 Task: Add a condition where "Channel Is not Email" in recently solved tickets.
Action: Mouse moved to (129, 420)
Screenshot: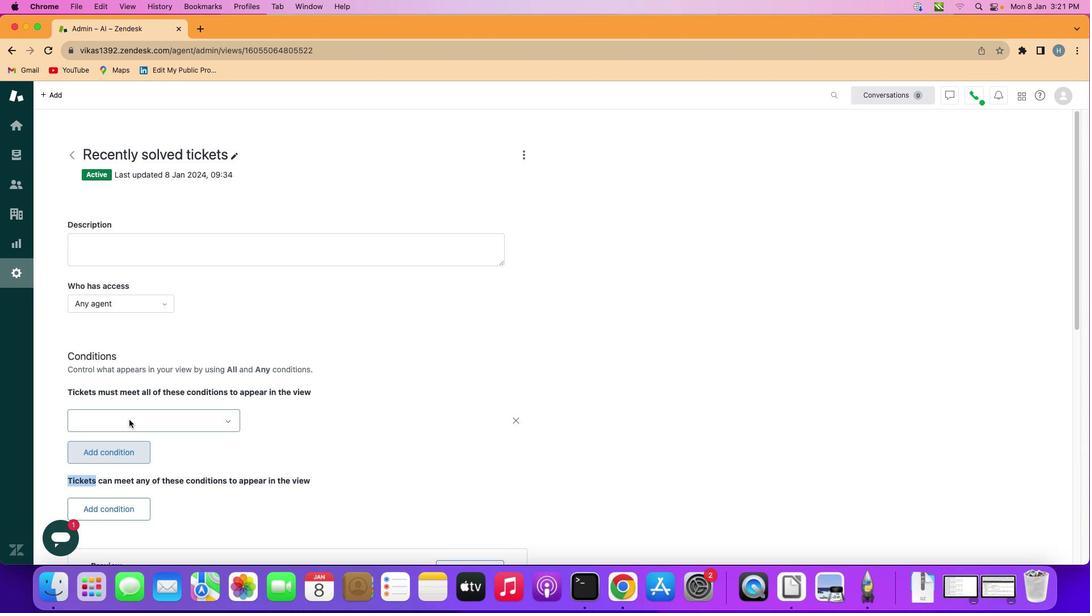 
Action: Mouse pressed left at (129, 420)
Screenshot: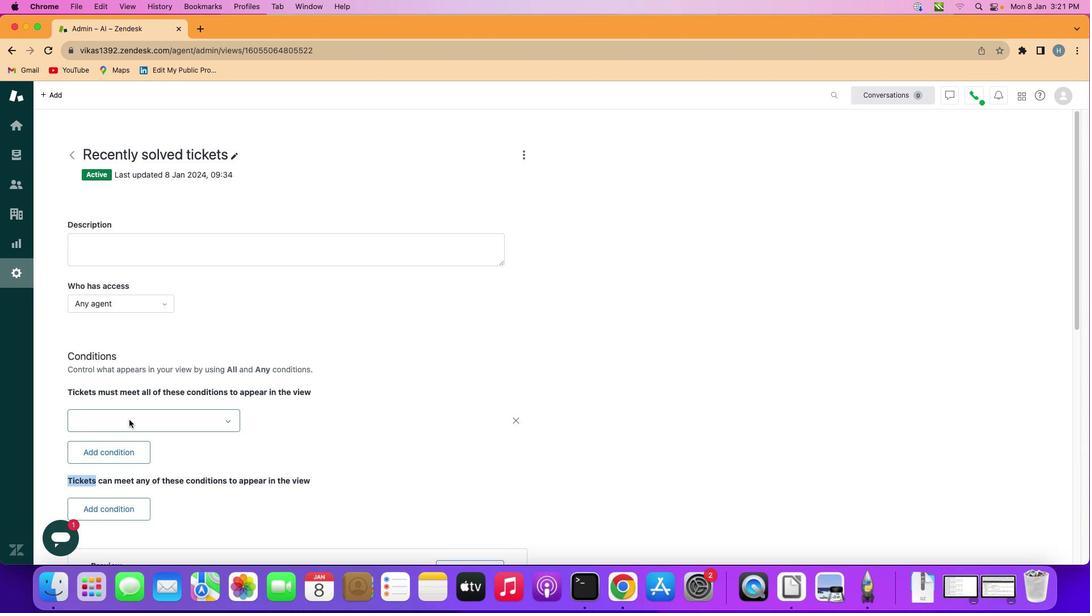 
Action: Mouse moved to (144, 421)
Screenshot: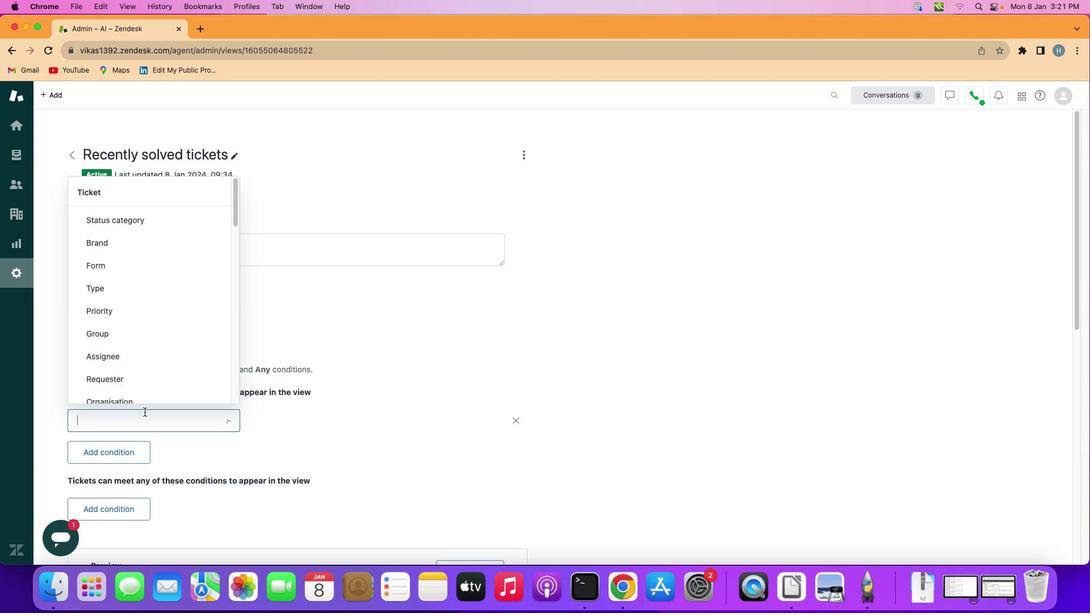 
Action: Mouse pressed left at (144, 421)
Screenshot: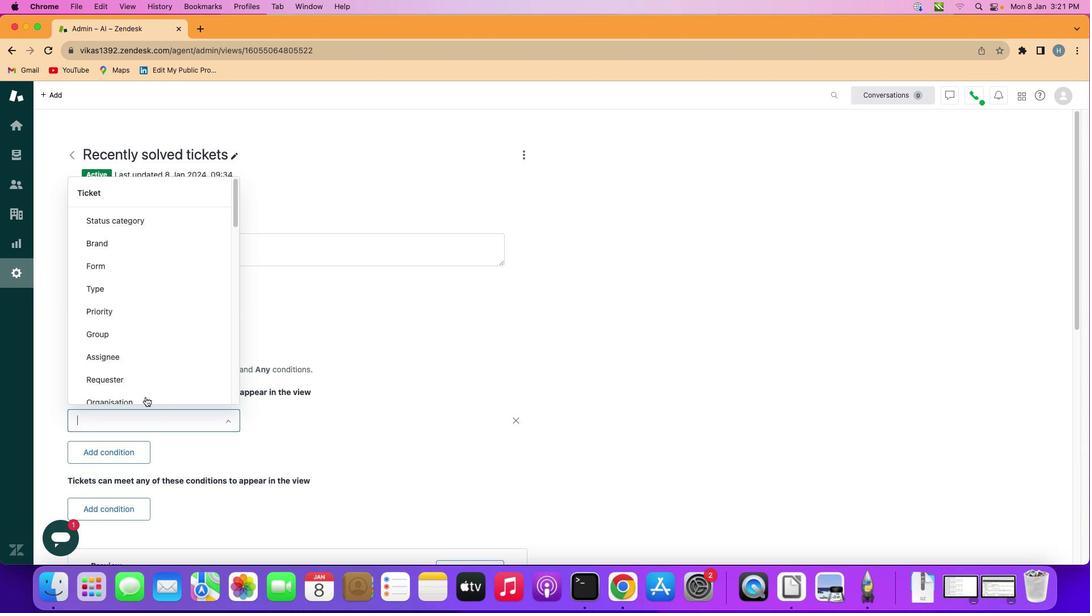 
Action: Mouse moved to (149, 327)
Screenshot: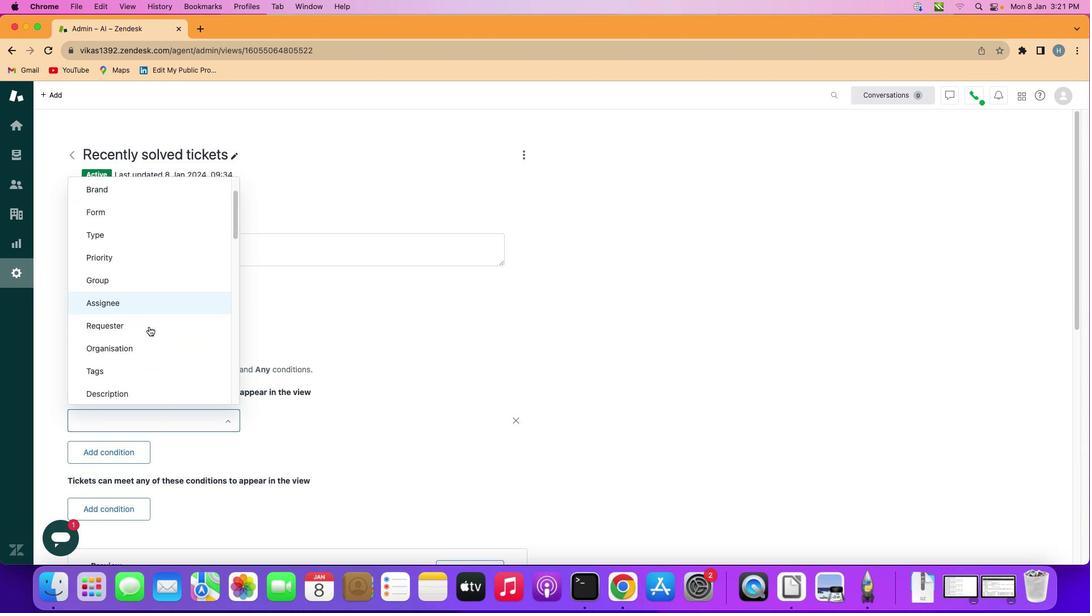 
Action: Mouse scrolled (149, 327) with delta (0, 0)
Screenshot: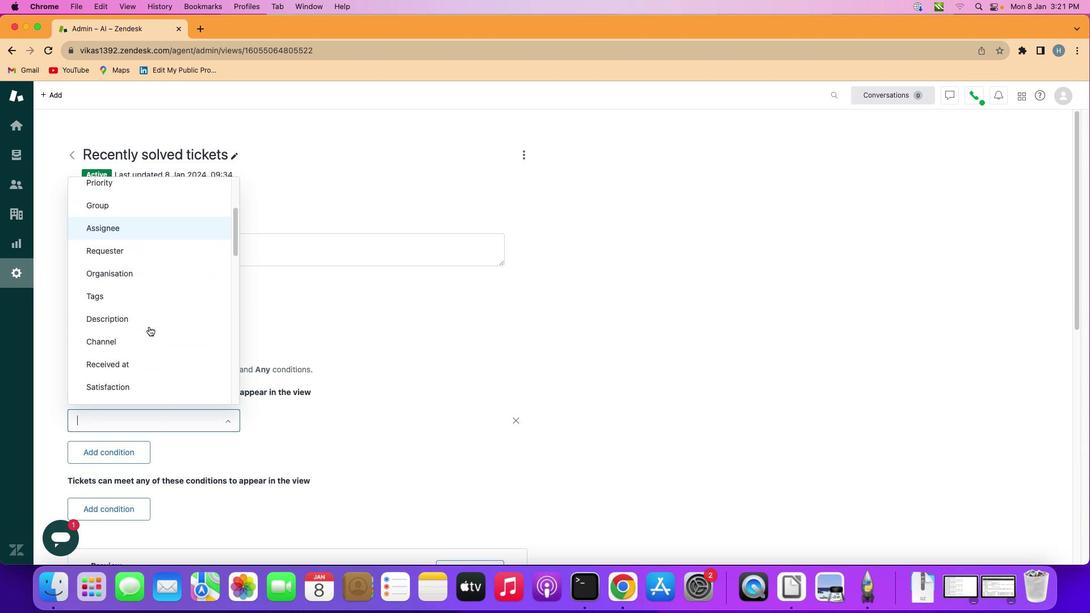 
Action: Mouse scrolled (149, 327) with delta (0, 0)
Screenshot: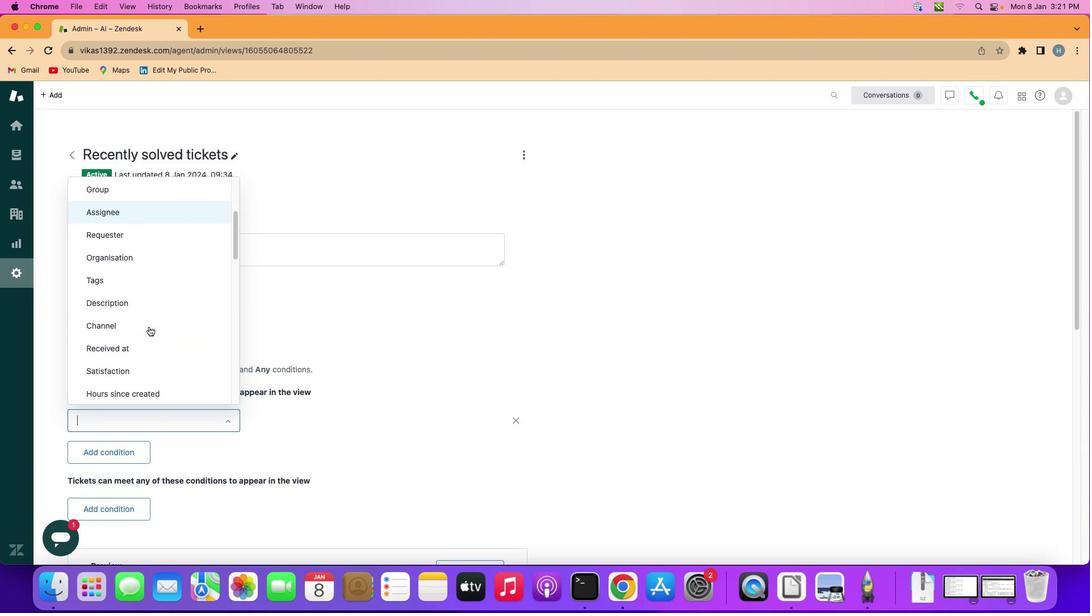 
Action: Mouse scrolled (149, 327) with delta (0, 0)
Screenshot: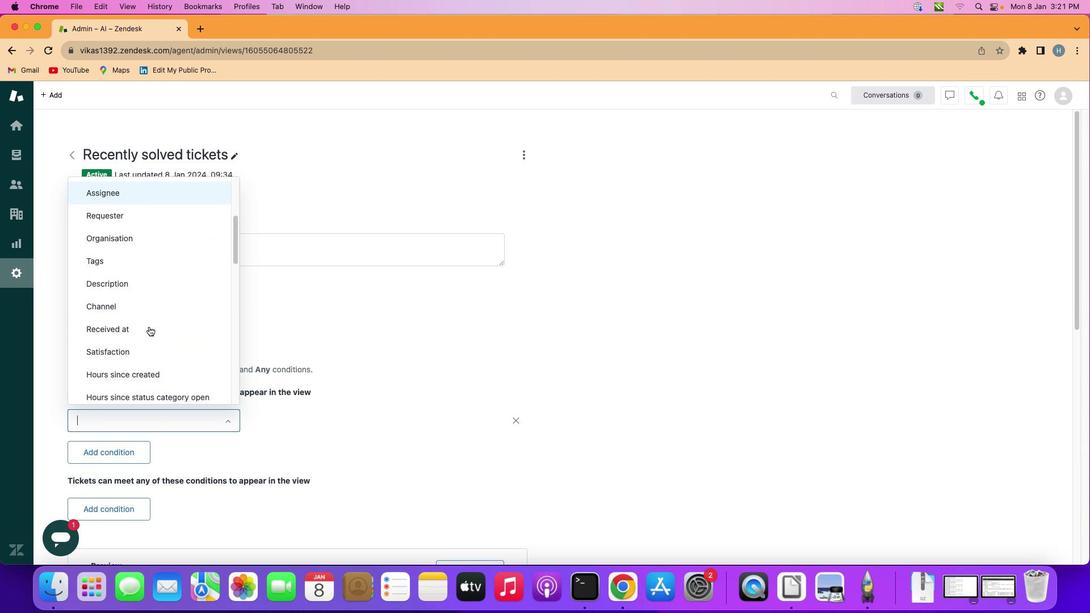 
Action: Mouse moved to (149, 327)
Screenshot: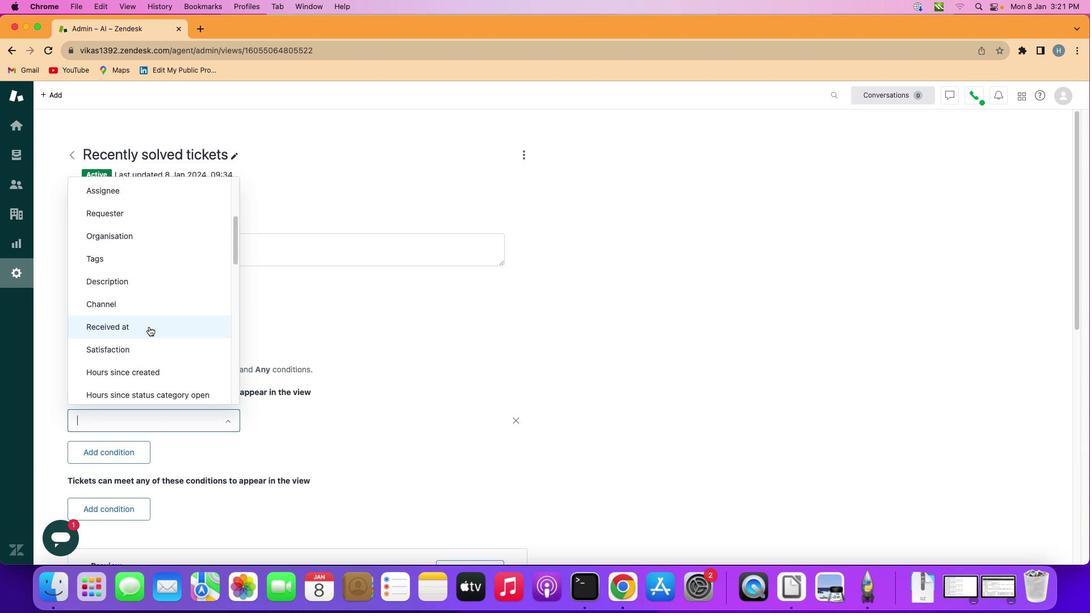 
Action: Mouse scrolled (149, 327) with delta (0, 0)
Screenshot: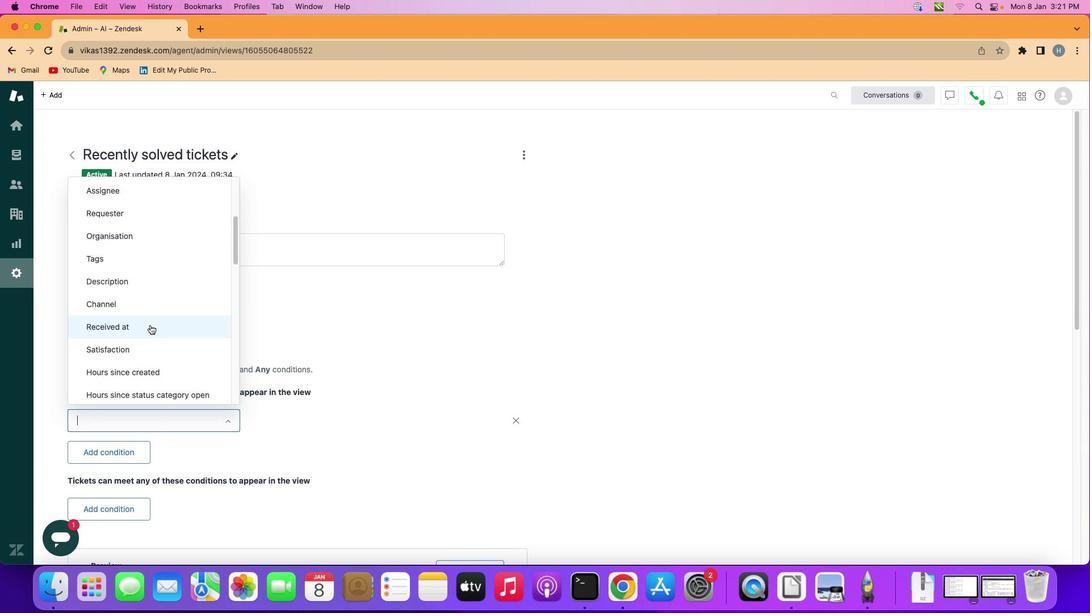 
Action: Mouse scrolled (149, 327) with delta (0, 0)
Screenshot: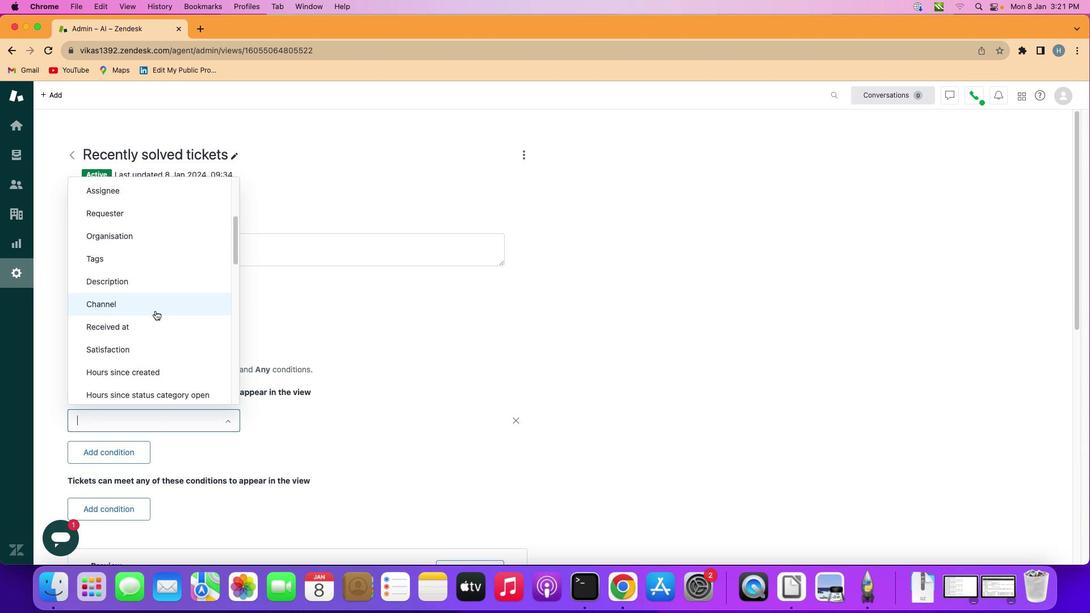 
Action: Mouse moved to (159, 307)
Screenshot: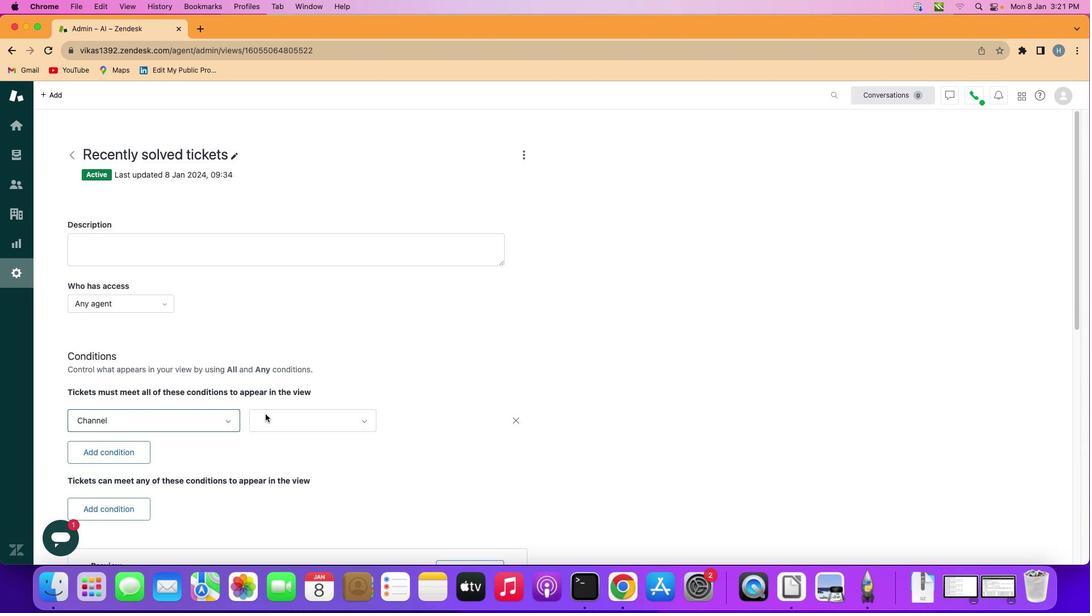 
Action: Mouse pressed left at (159, 307)
Screenshot: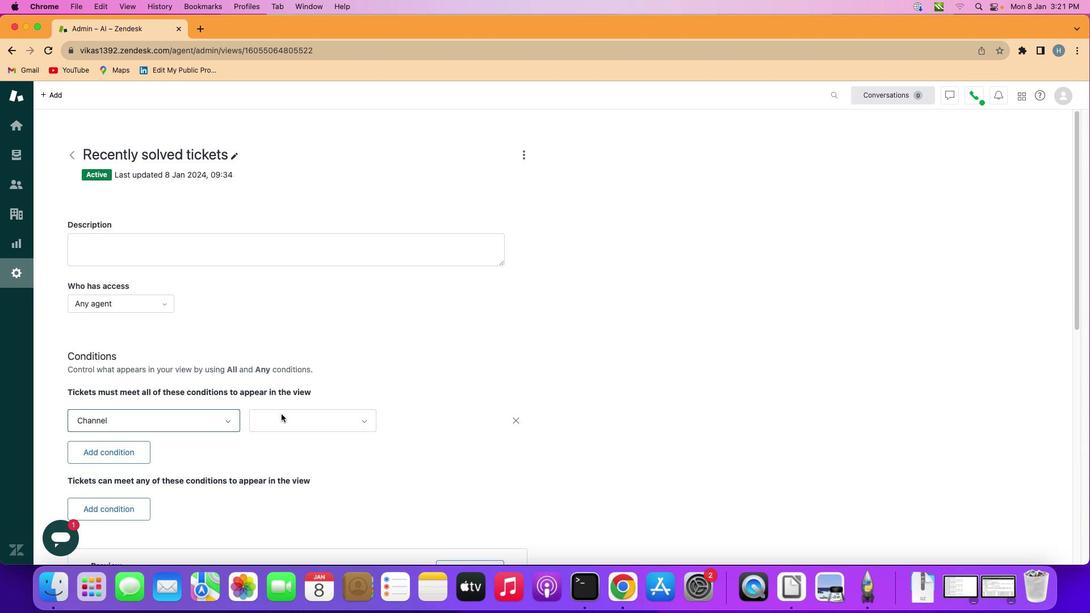 
Action: Mouse moved to (301, 419)
Screenshot: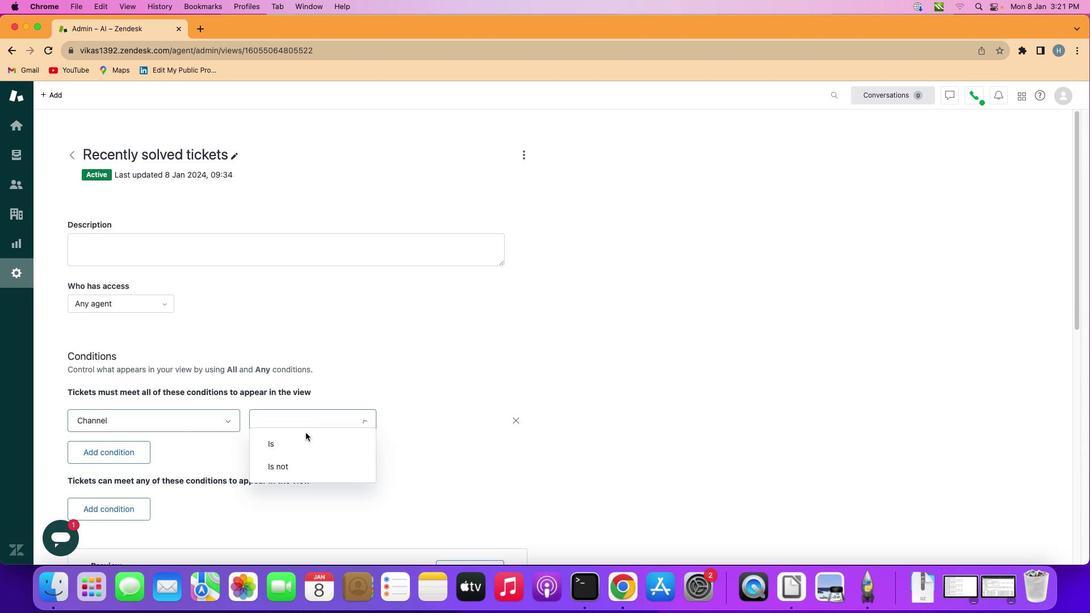 
Action: Mouse pressed left at (301, 419)
Screenshot: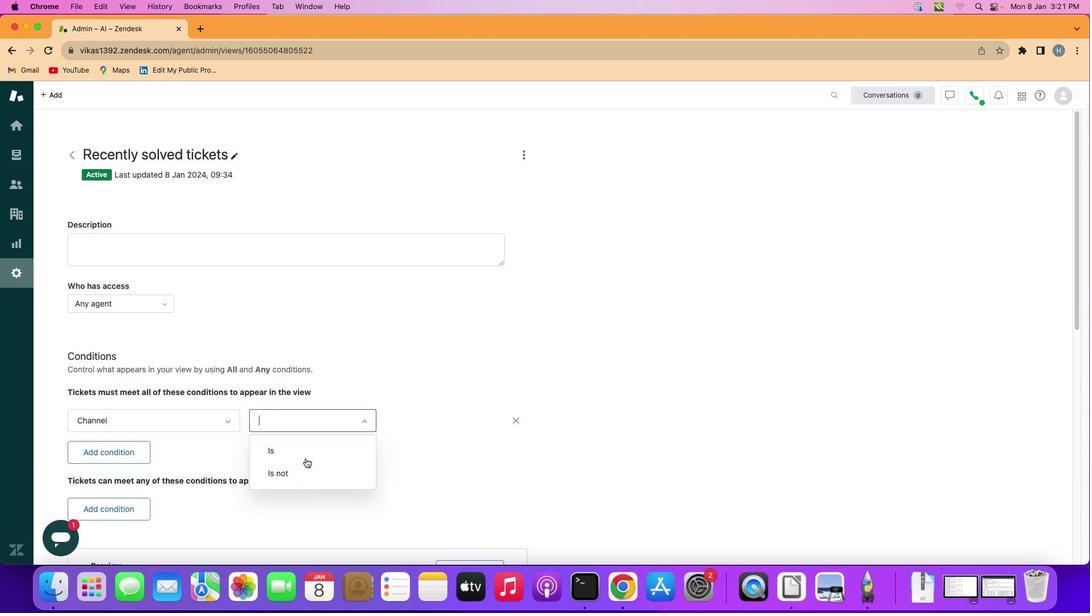 
Action: Mouse moved to (306, 468)
Screenshot: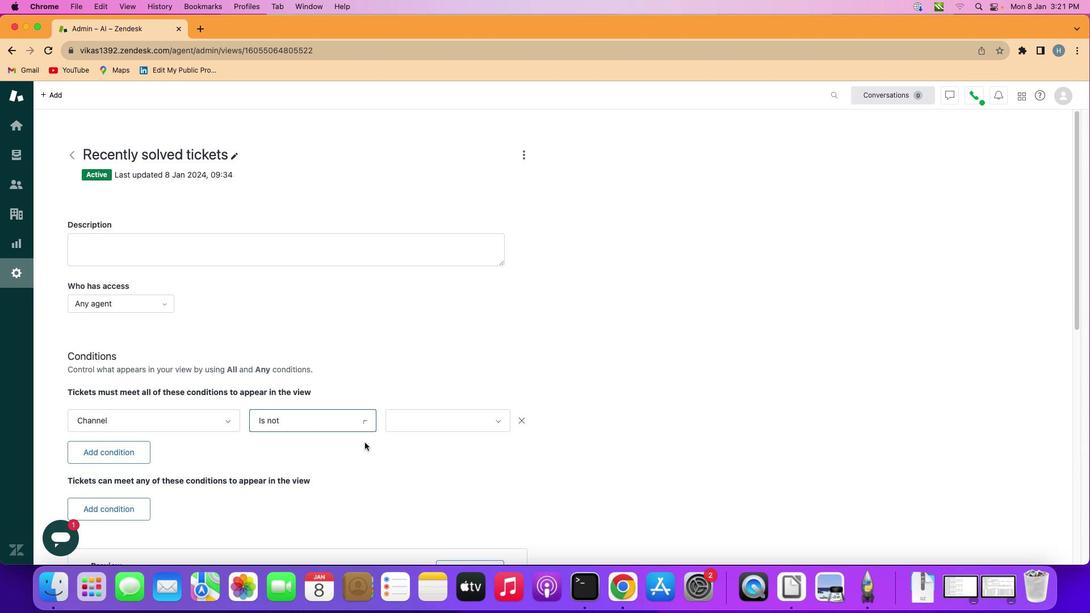 
Action: Mouse pressed left at (306, 468)
Screenshot: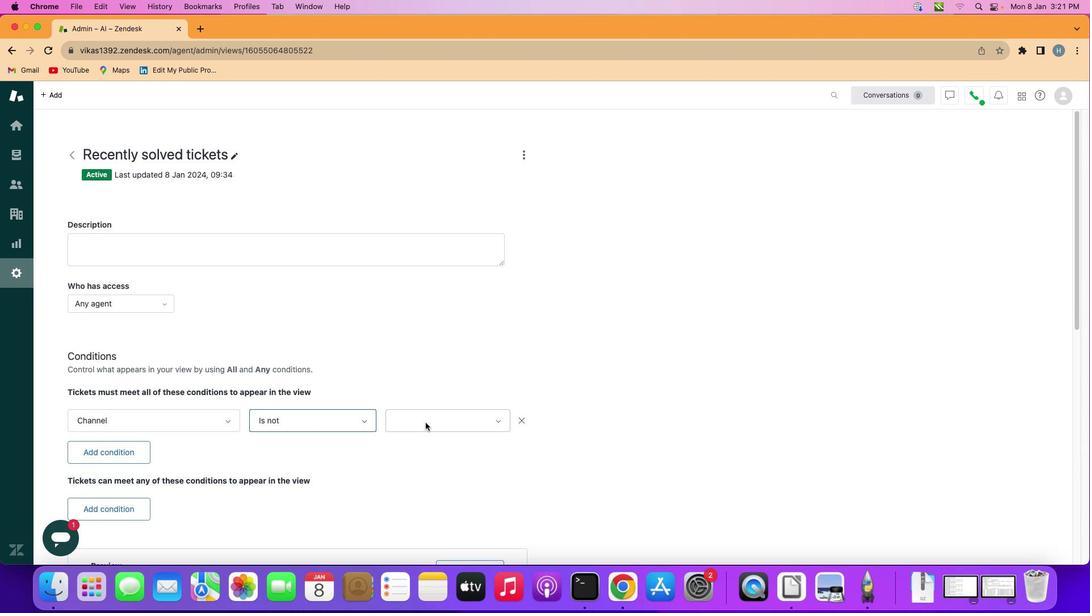 
Action: Mouse moved to (431, 419)
Screenshot: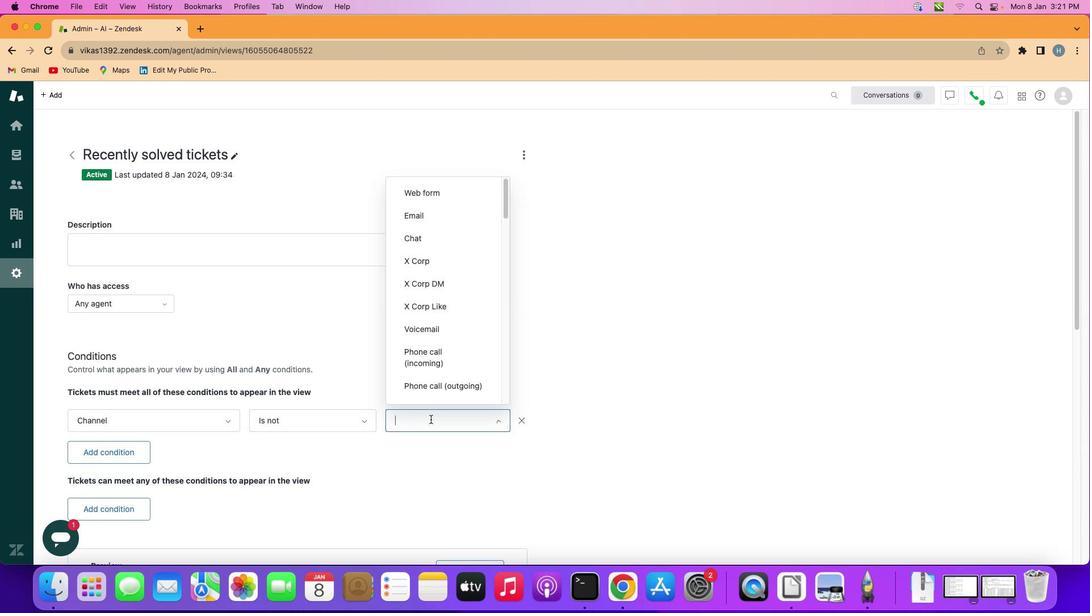 
Action: Mouse pressed left at (431, 419)
Screenshot: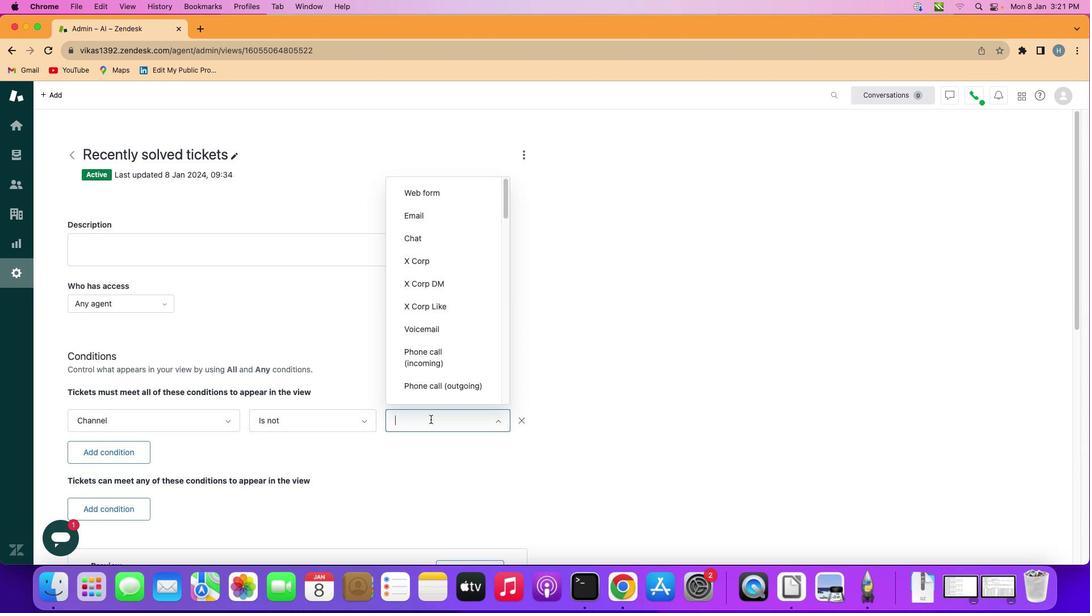 
Action: Mouse moved to (442, 219)
Screenshot: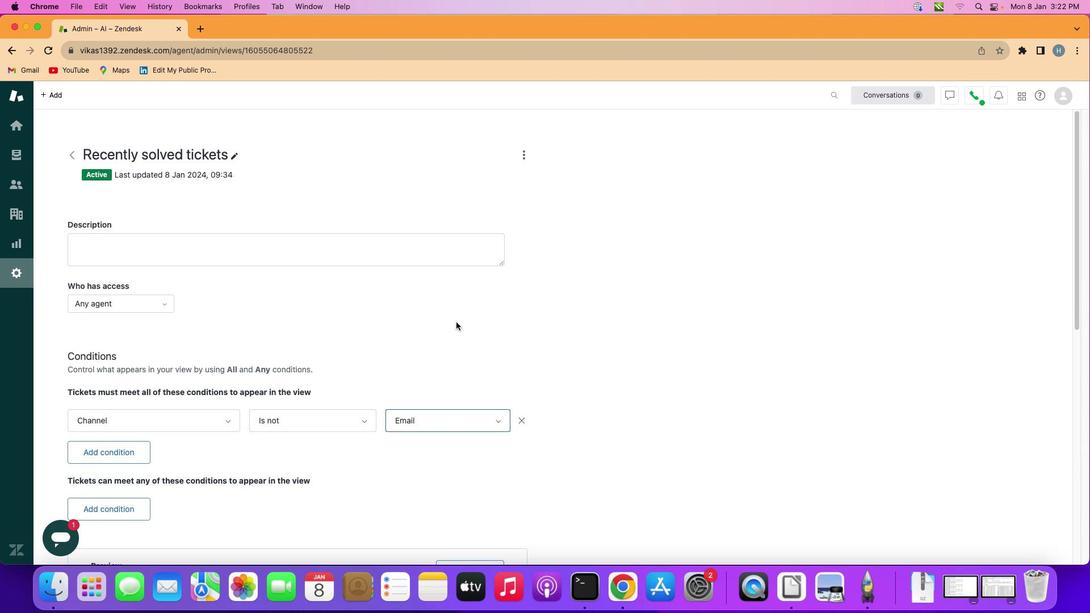 
Action: Mouse pressed left at (442, 219)
Screenshot: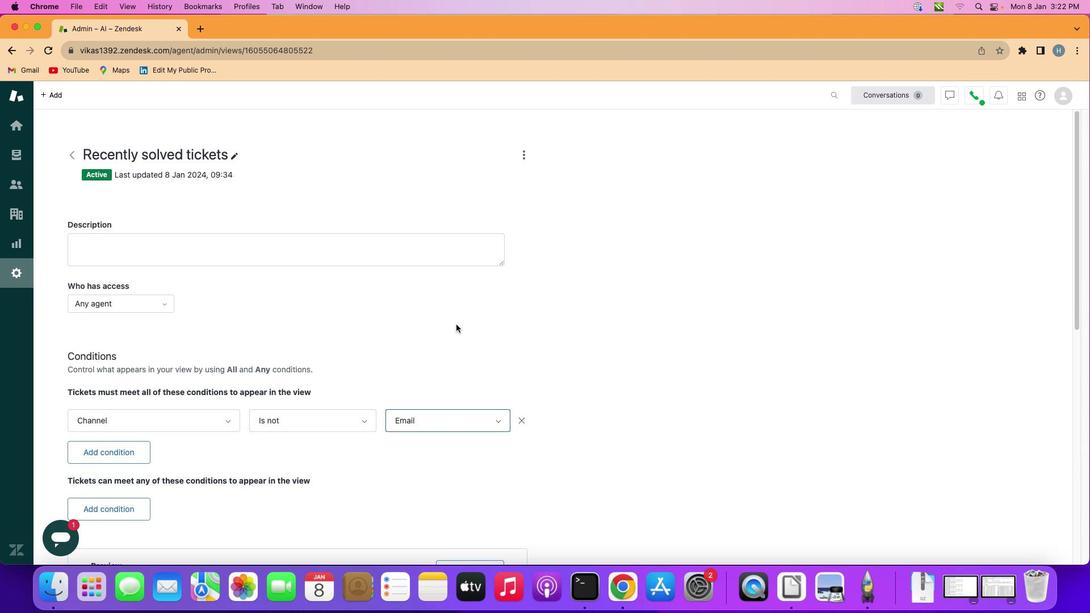 
Action: Mouse moved to (457, 324)
Screenshot: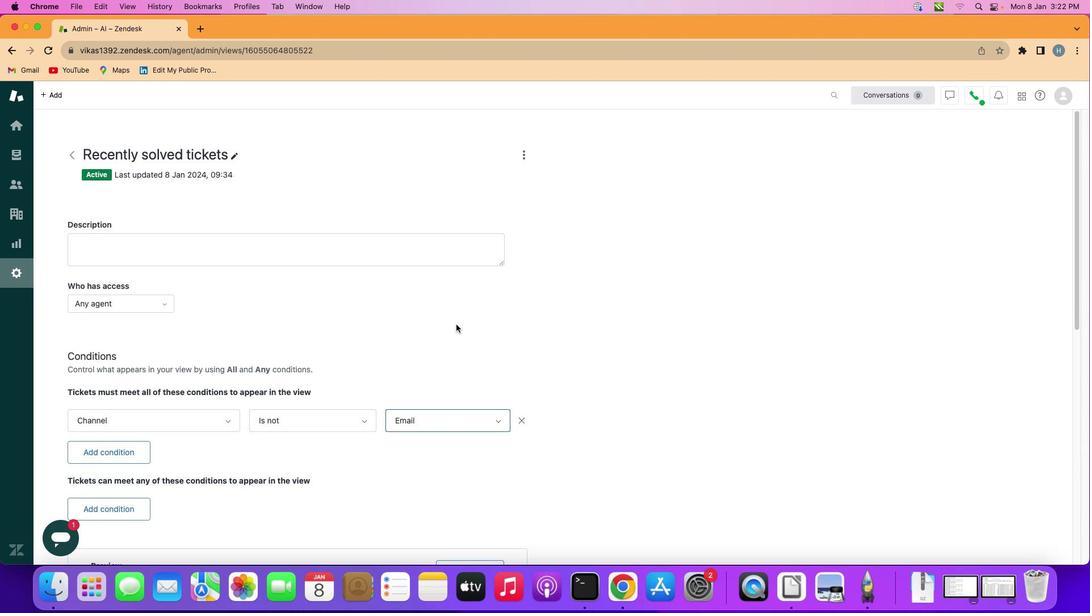
